 Task: Configure the AutoArchive settings to run every 14 days and clean out items older than 20 months.
Action: Mouse moved to (15, 55)
Screenshot: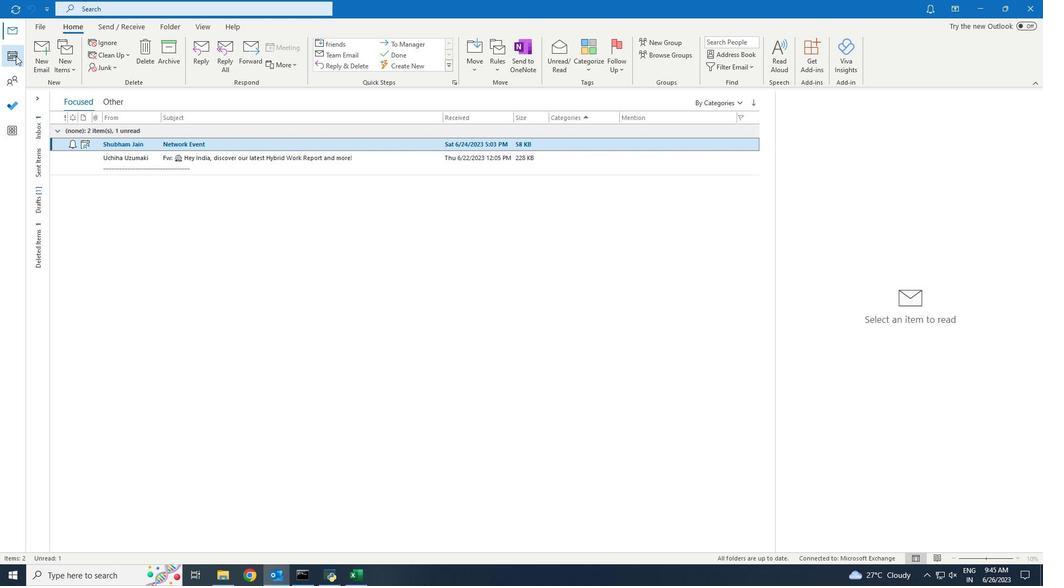 
Action: Mouse pressed left at (15, 55)
Screenshot: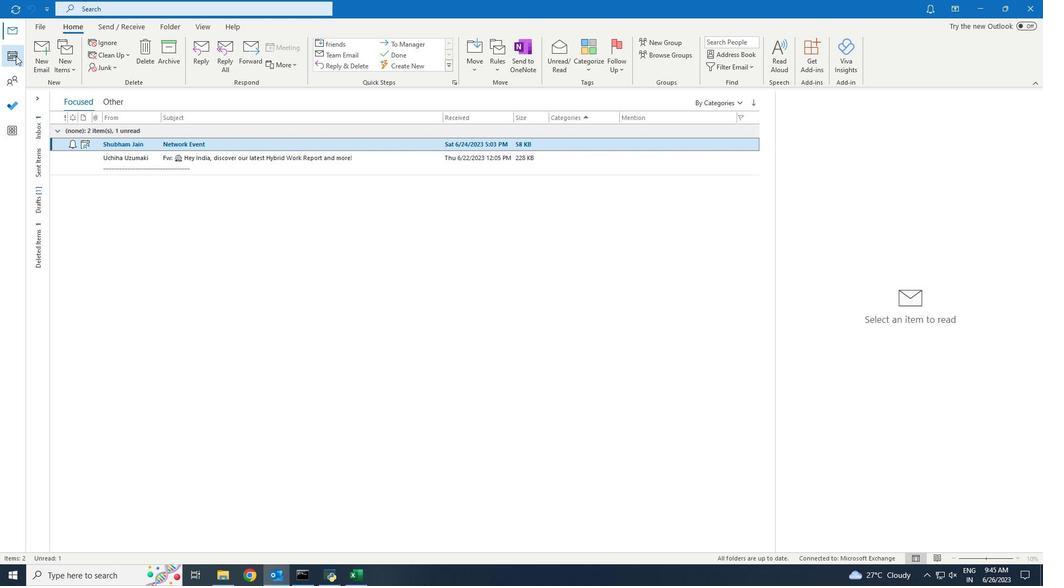 
Action: Mouse moved to (193, 31)
Screenshot: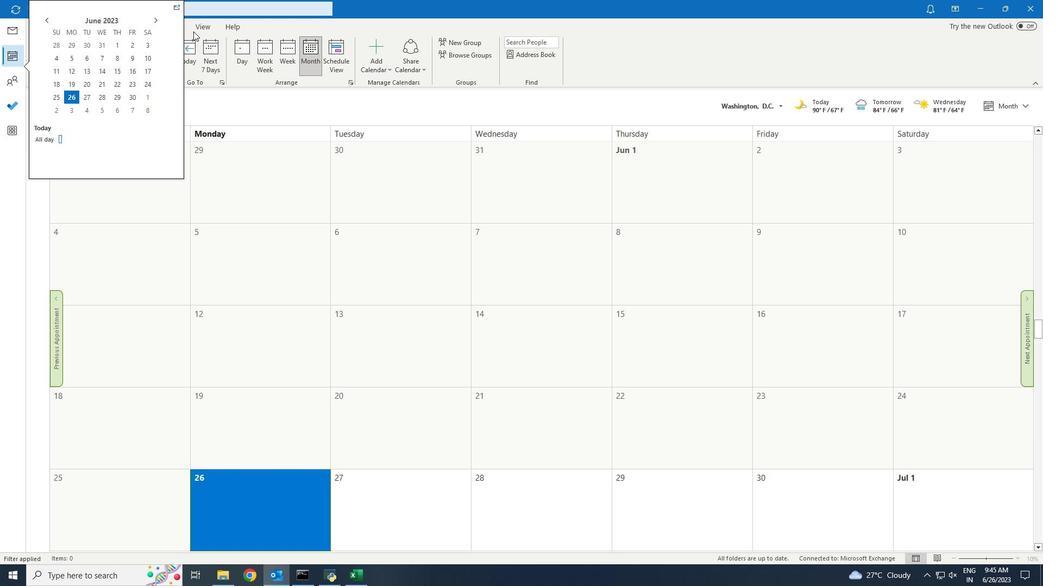 
Action: Mouse pressed left at (193, 31)
Screenshot: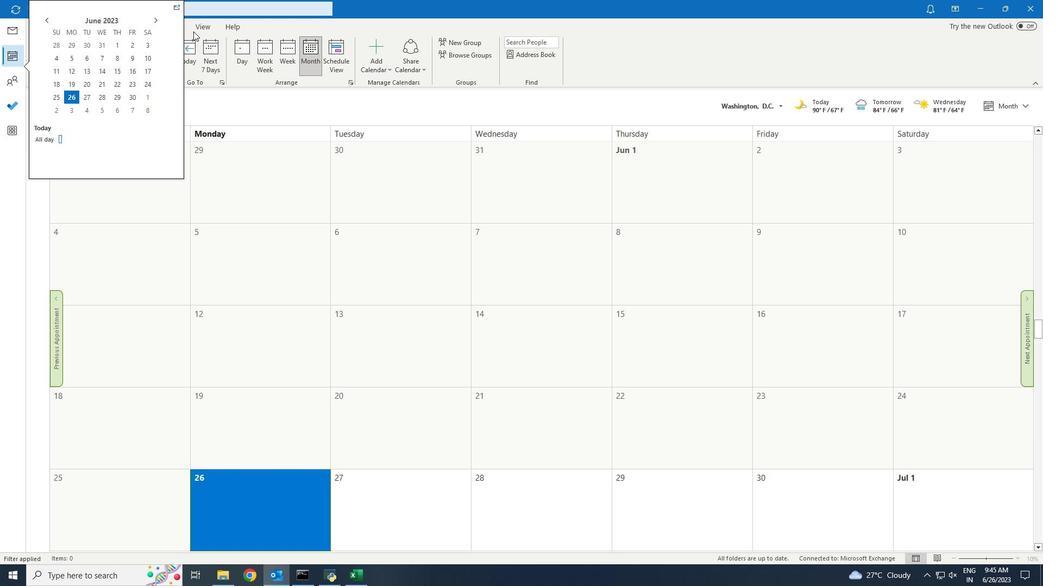 
Action: Mouse moved to (158, 24)
Screenshot: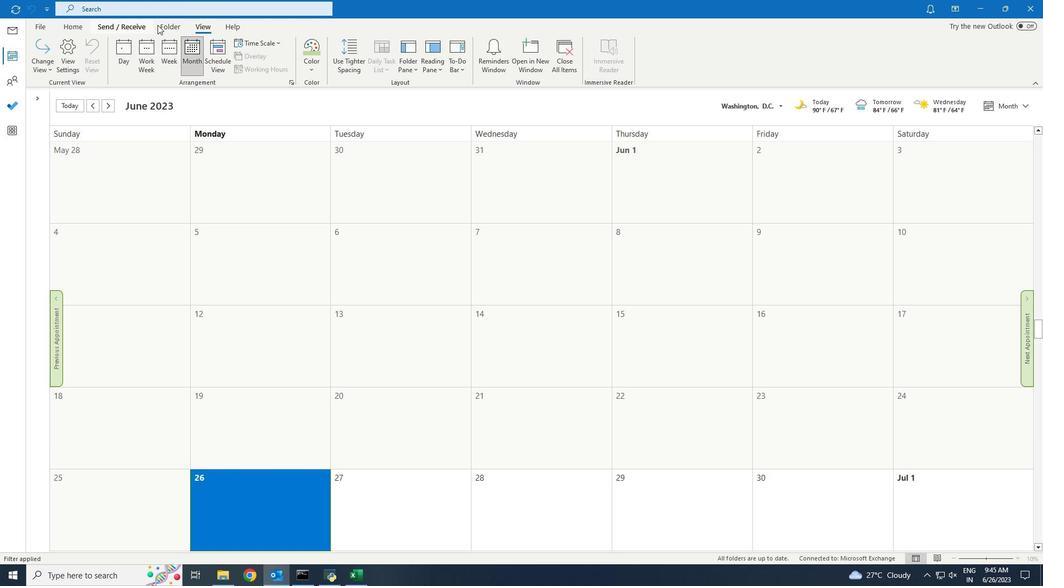 
Action: Mouse pressed left at (158, 24)
Screenshot: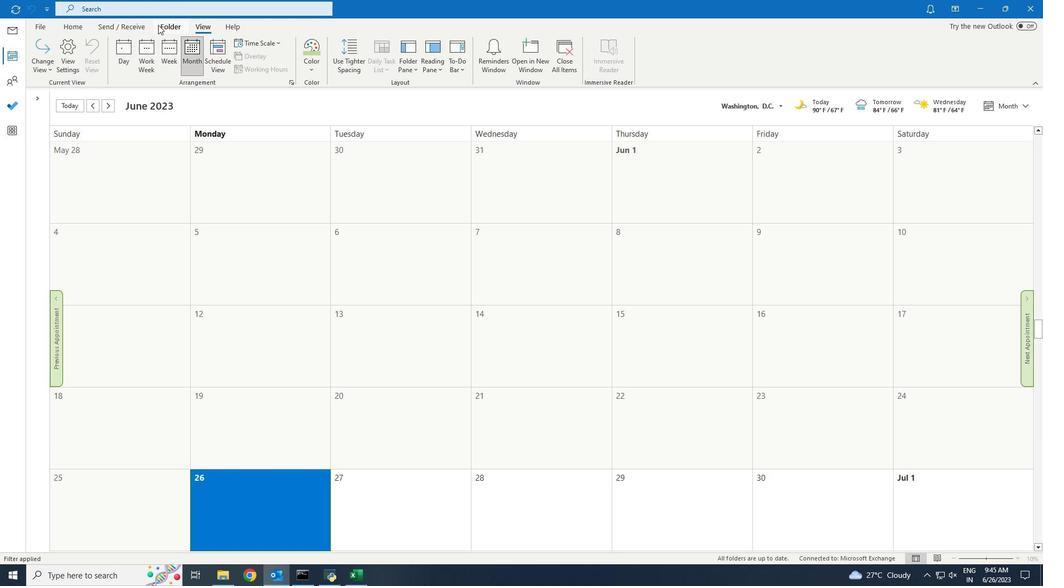 
Action: Mouse moved to (253, 44)
Screenshot: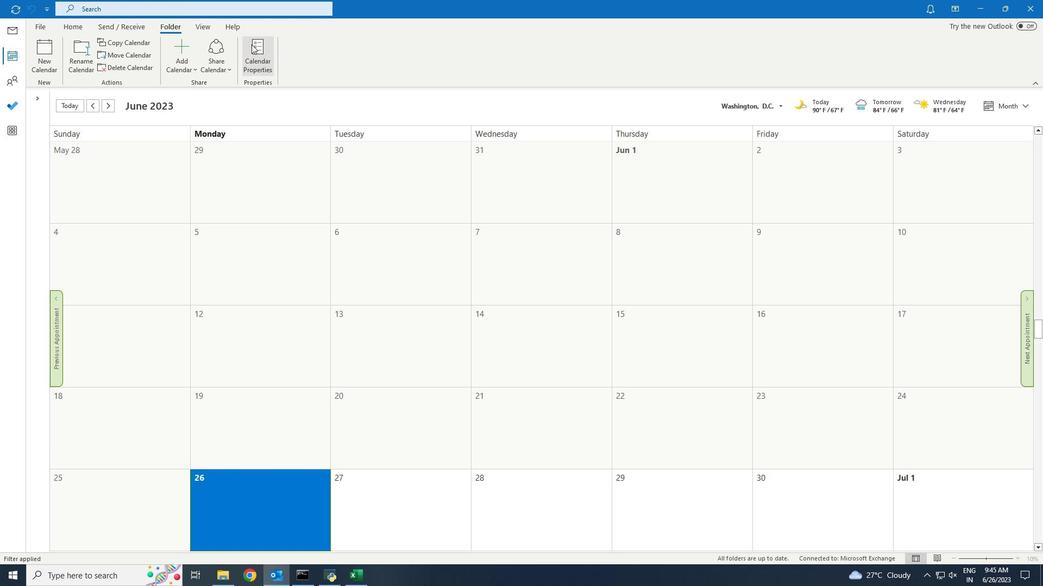 
Action: Mouse pressed left at (253, 44)
Screenshot: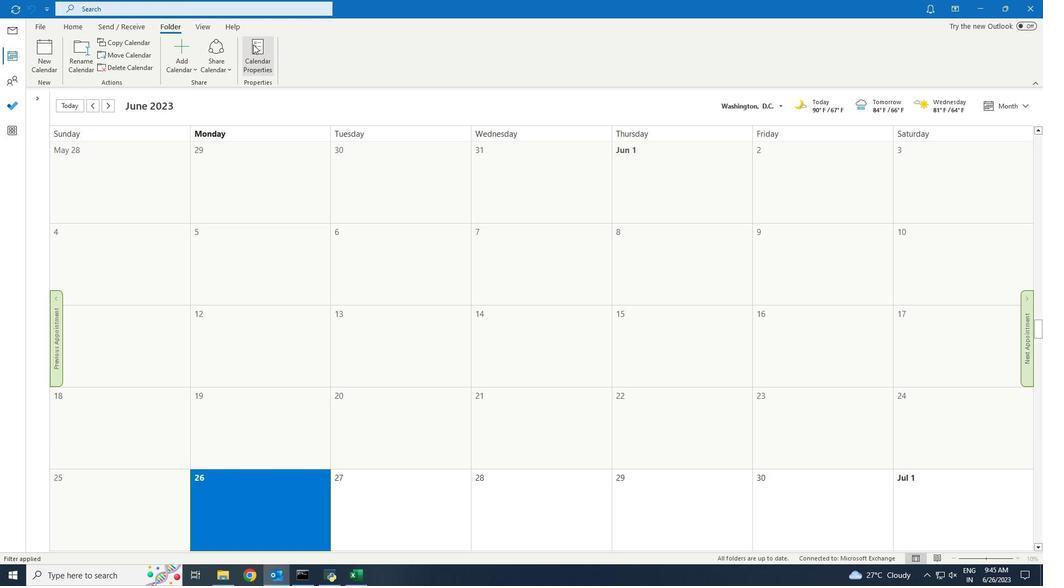 
Action: Mouse moved to (457, 155)
Screenshot: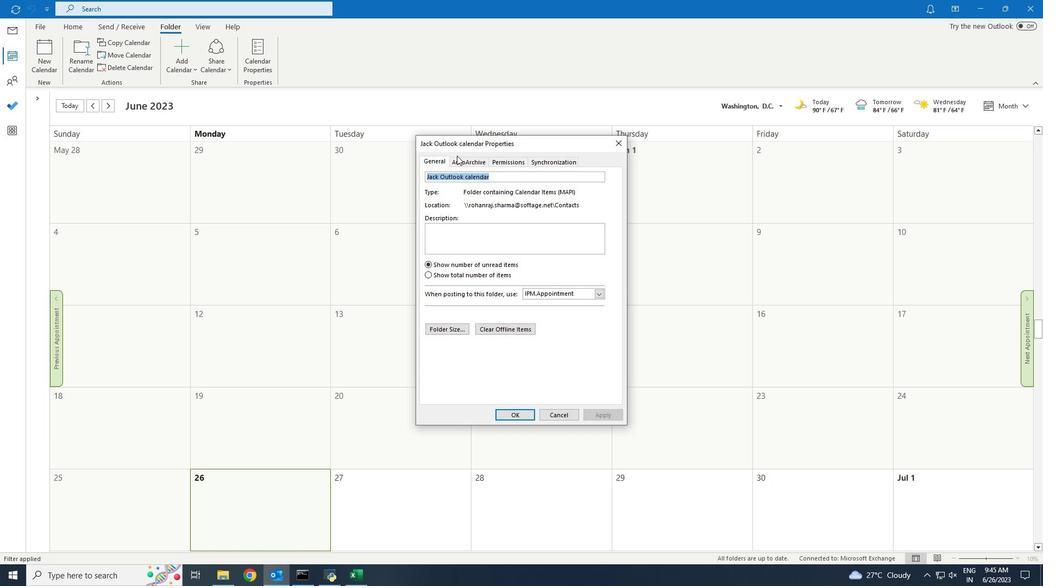
Action: Mouse pressed left at (457, 155)
Screenshot: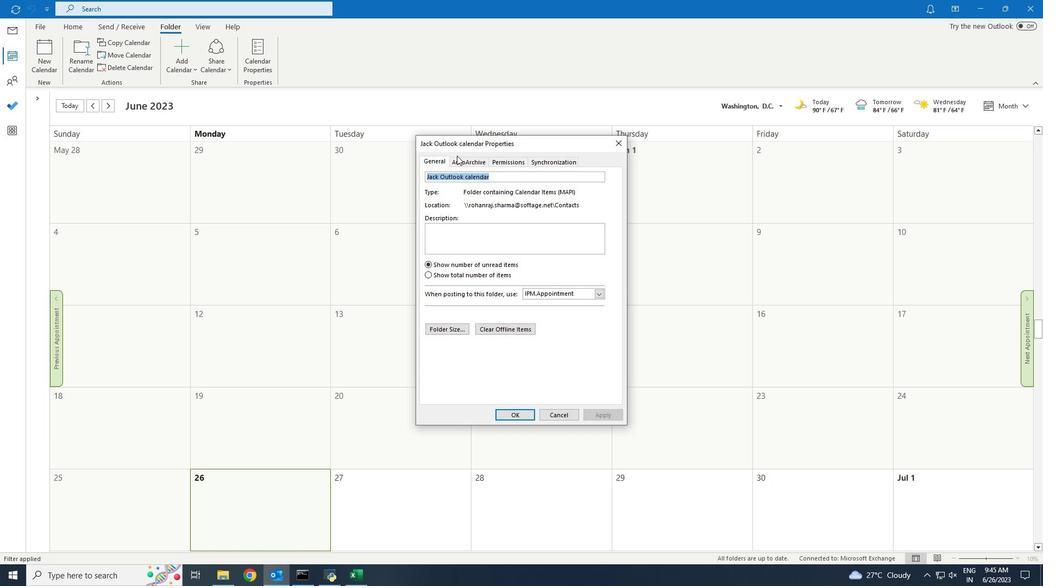
Action: Mouse moved to (458, 159)
Screenshot: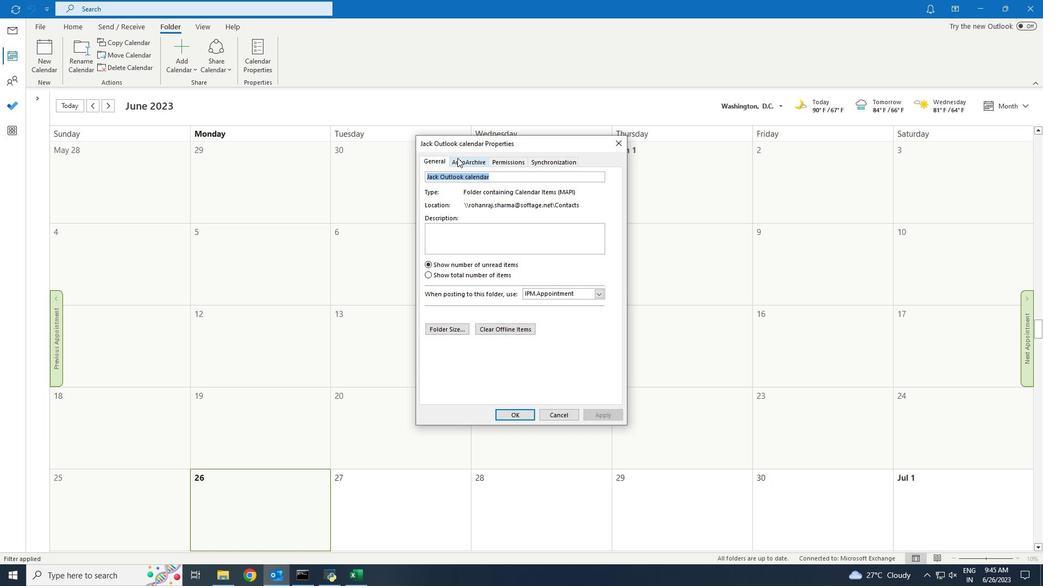 
Action: Mouse pressed left at (458, 159)
Screenshot: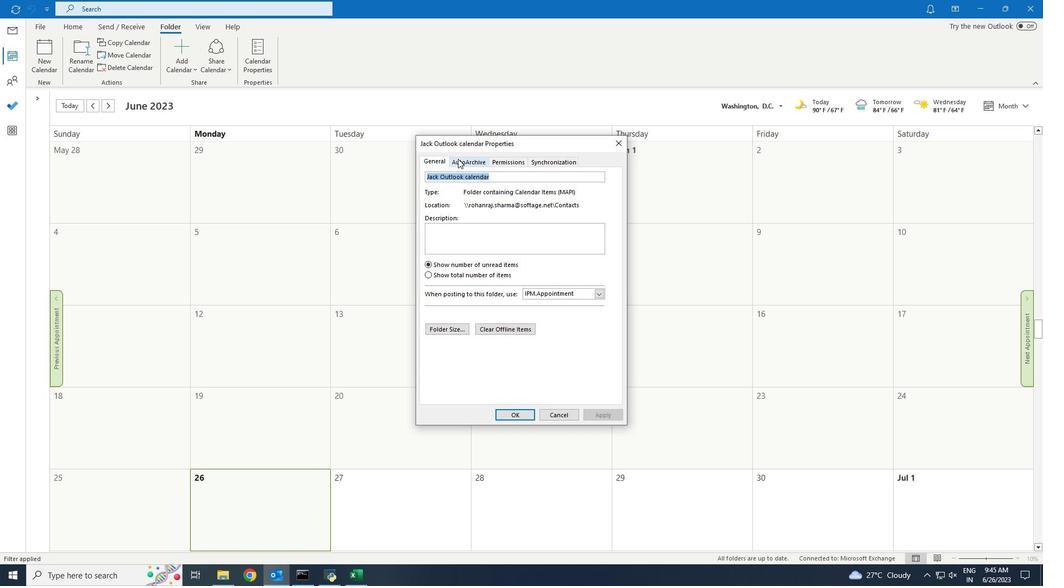 
Action: Mouse moved to (450, 199)
Screenshot: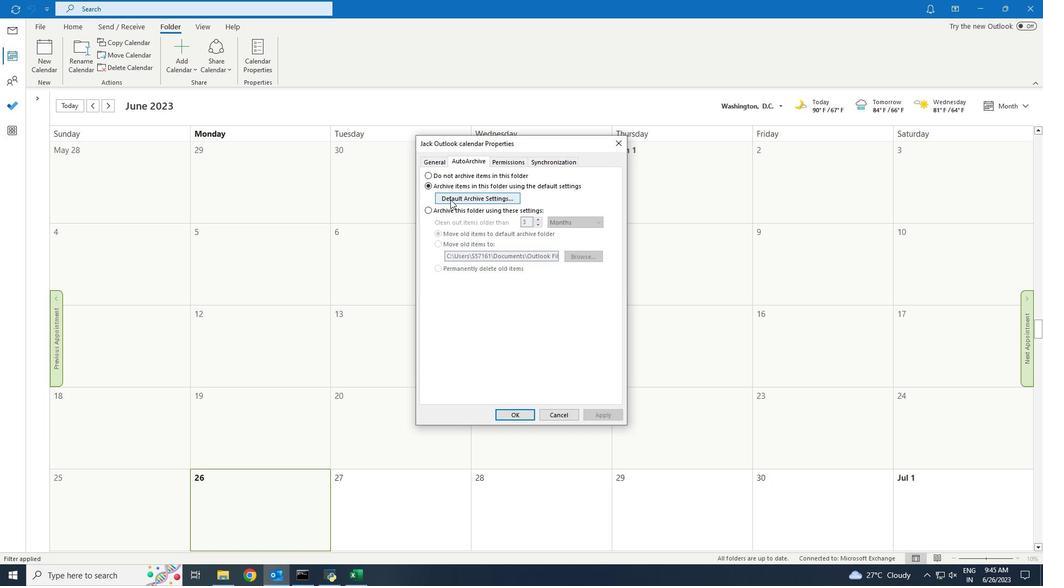 
Action: Mouse pressed left at (450, 199)
Screenshot: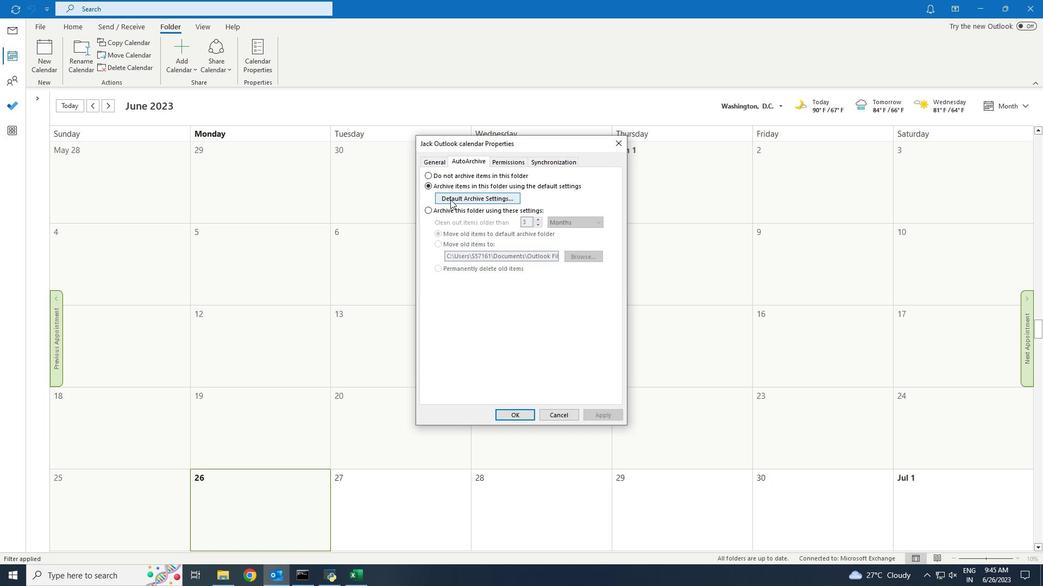 
Action: Mouse moved to (428, 205)
Screenshot: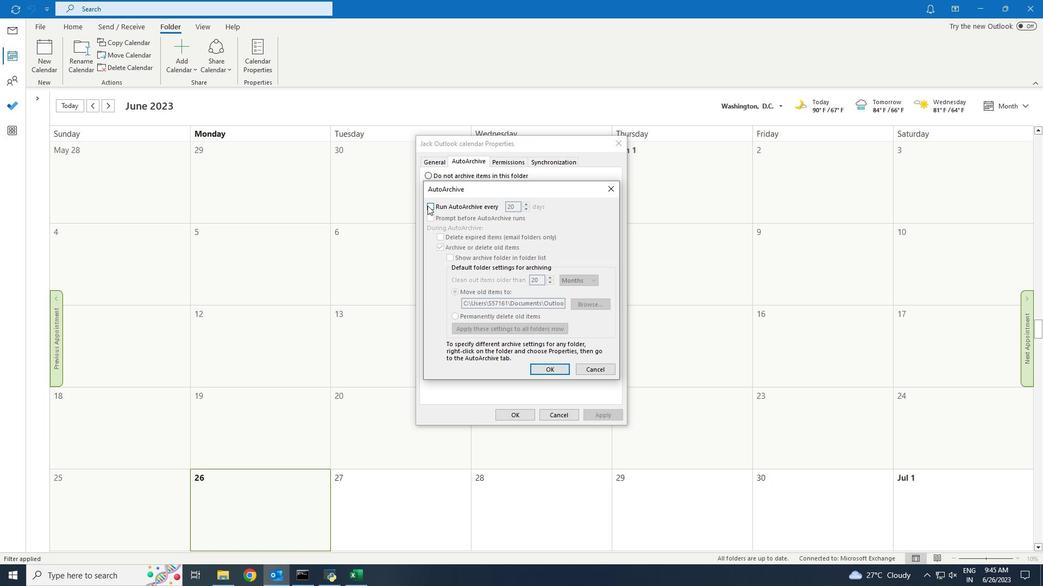 
Action: Mouse pressed left at (428, 205)
Screenshot: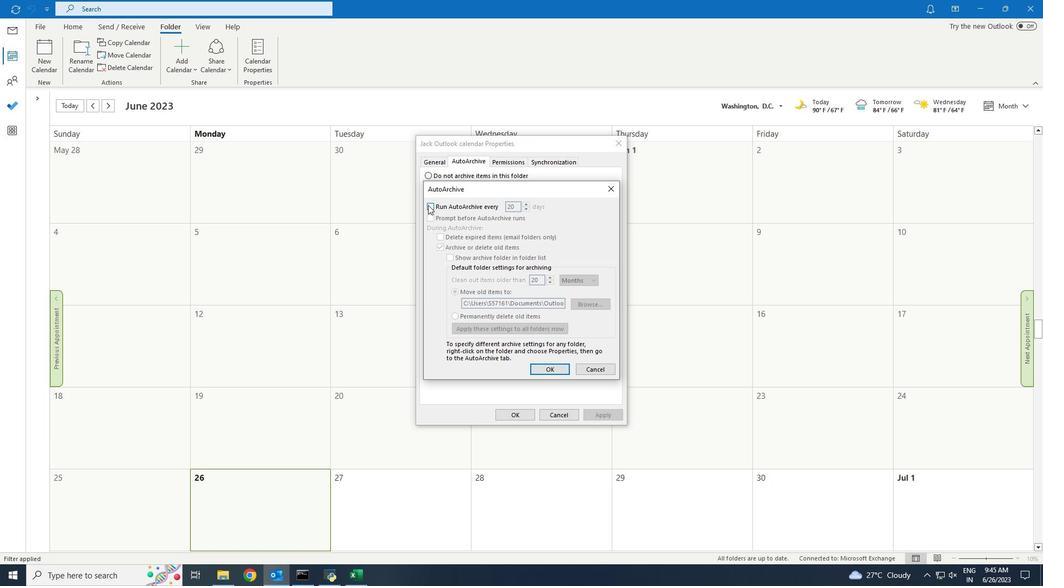
Action: Mouse moved to (524, 207)
Screenshot: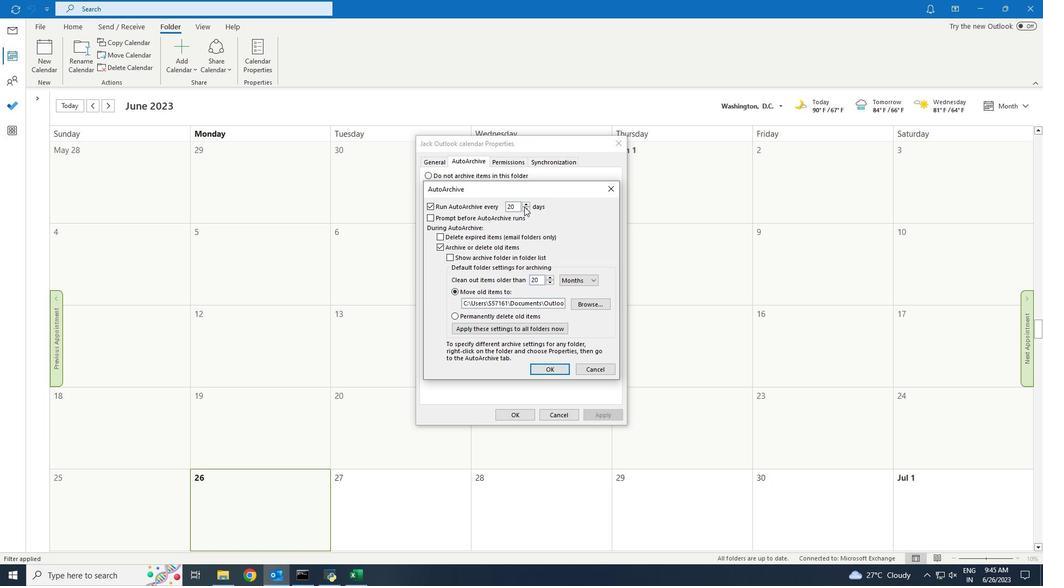 
Action: Mouse pressed left at (524, 207)
Screenshot: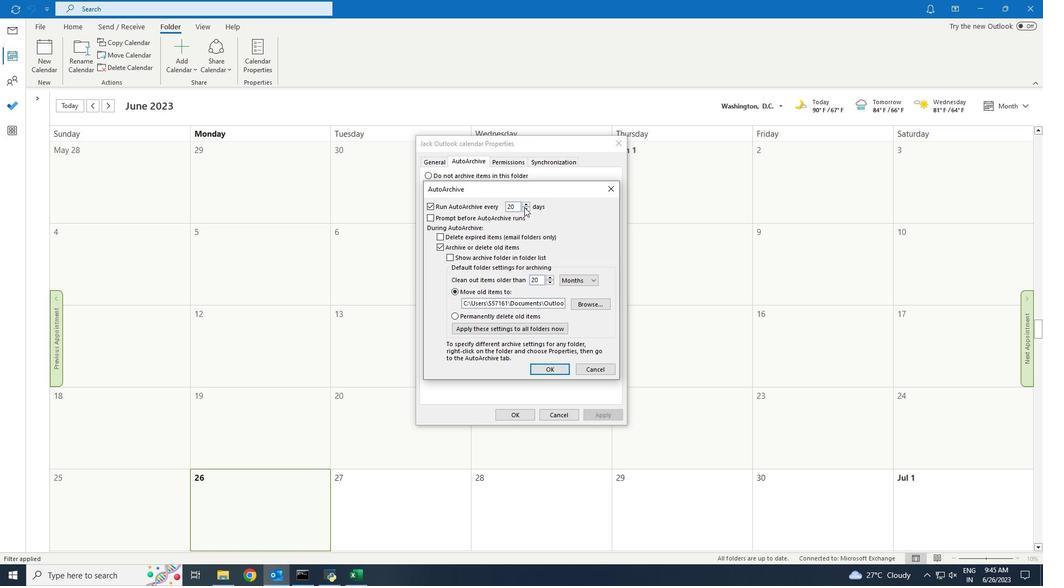 
Action: Mouse pressed left at (524, 207)
Screenshot: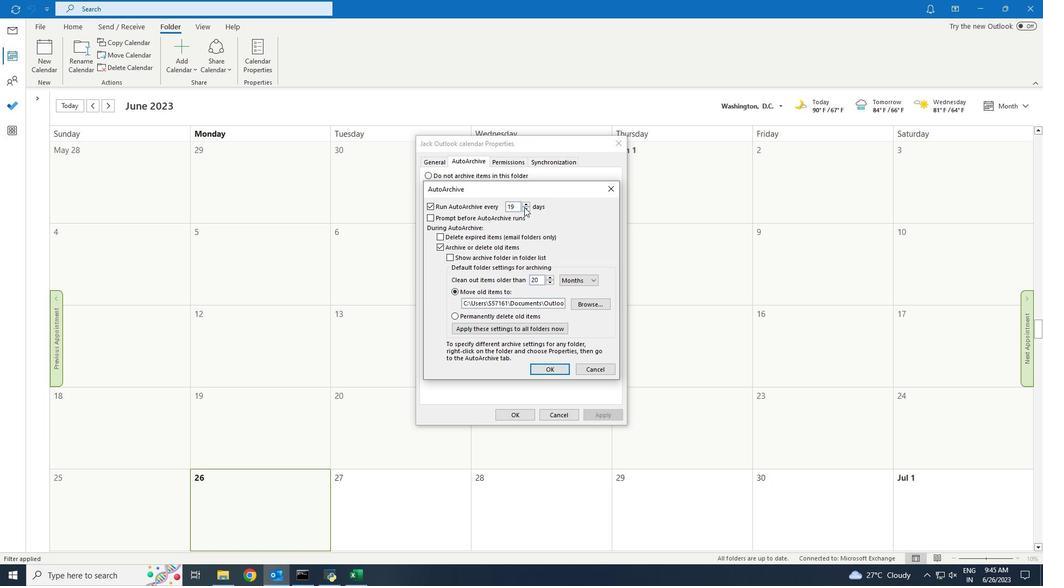 
Action: Mouse pressed left at (524, 207)
Screenshot: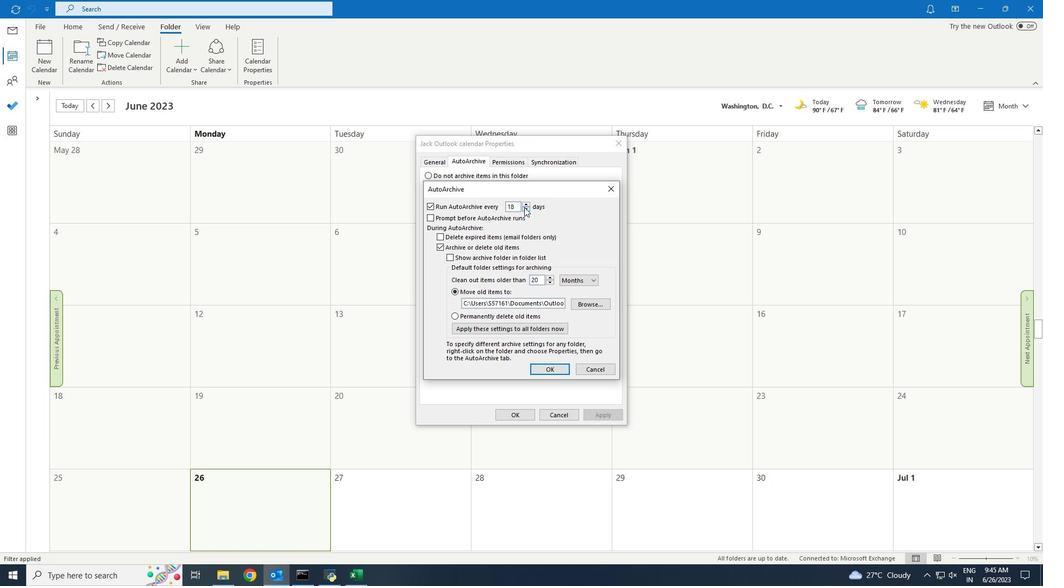 
Action: Mouse pressed left at (524, 207)
Screenshot: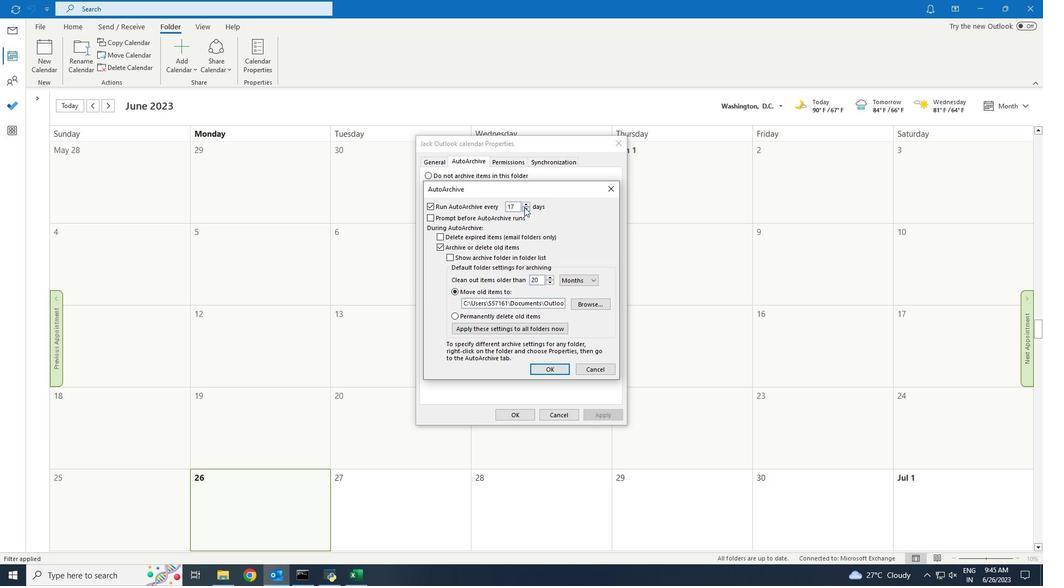 
Action: Mouse pressed left at (524, 207)
Screenshot: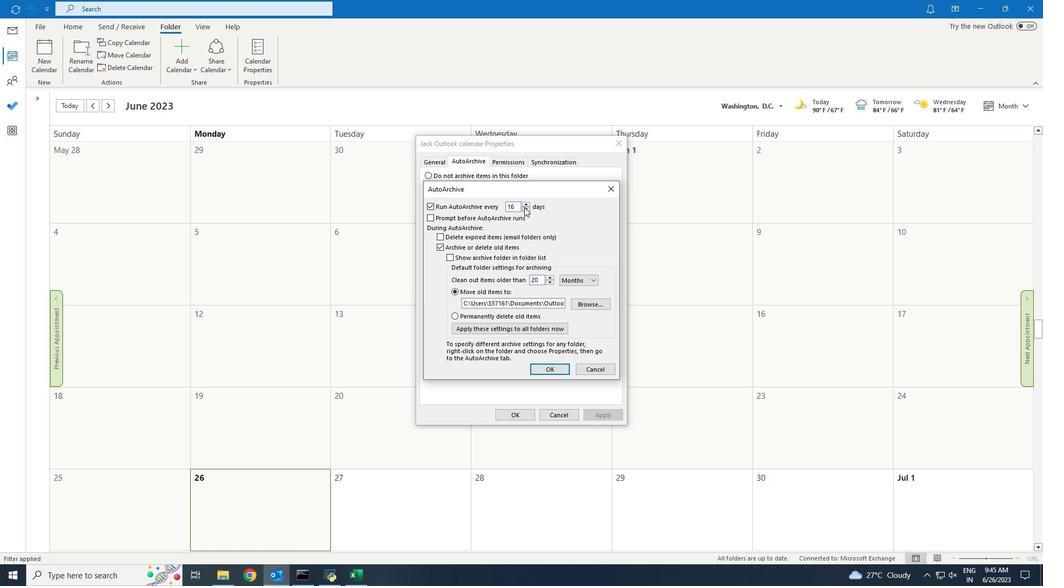 
Action: Mouse pressed left at (524, 207)
Screenshot: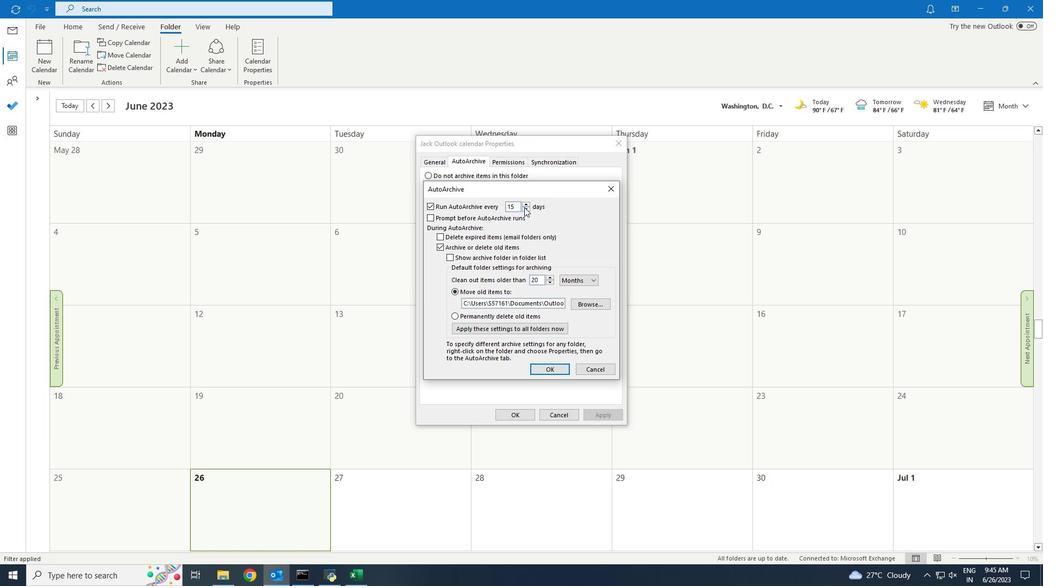 
Action: Mouse moved to (440, 237)
Screenshot: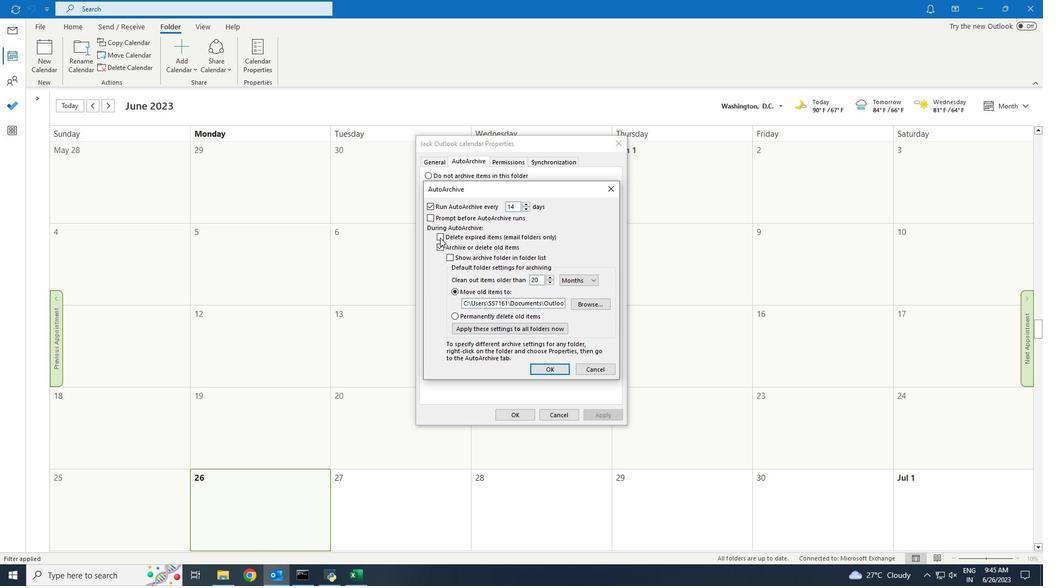 
Action: Mouse pressed left at (440, 237)
Screenshot: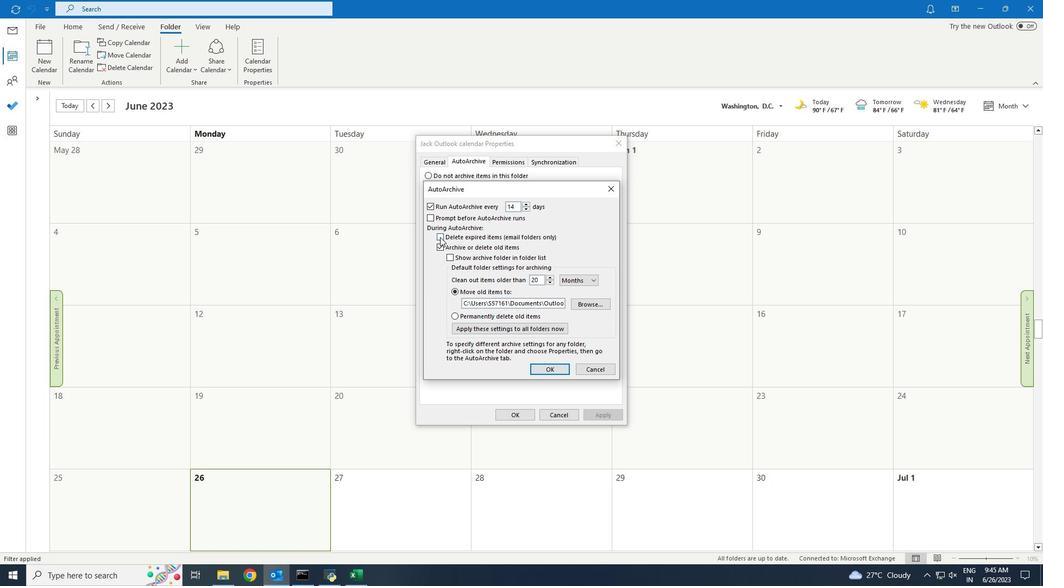 
Action: Mouse moved to (551, 276)
Screenshot: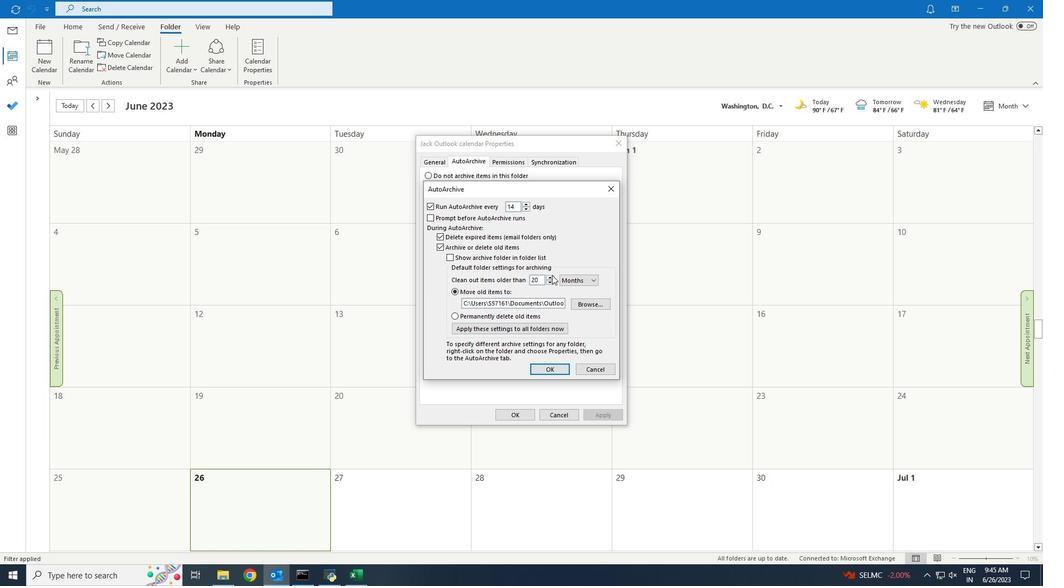 
Action: Mouse pressed left at (551, 276)
Screenshot: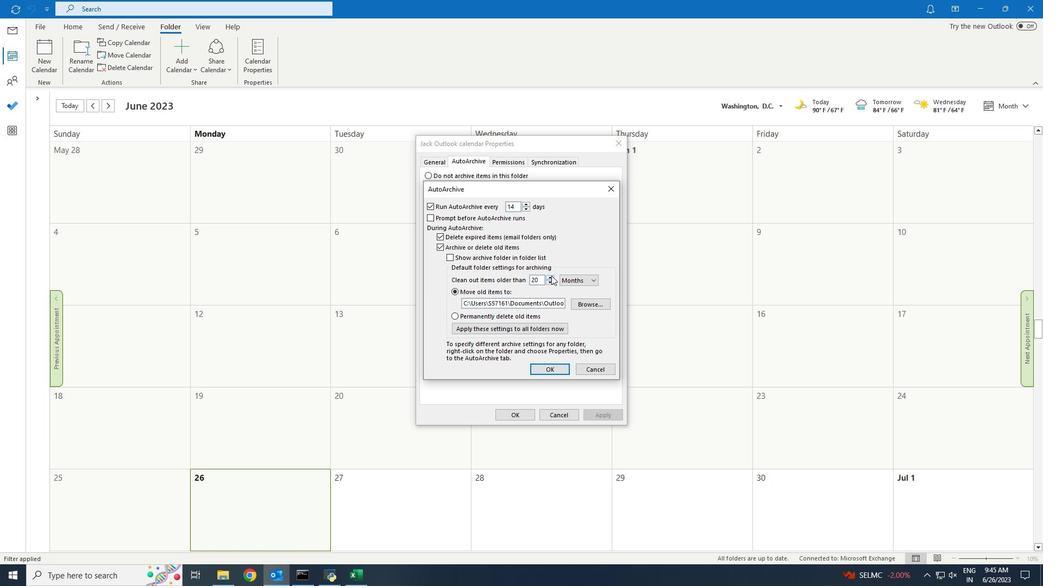 
Action: Mouse moved to (548, 284)
Screenshot: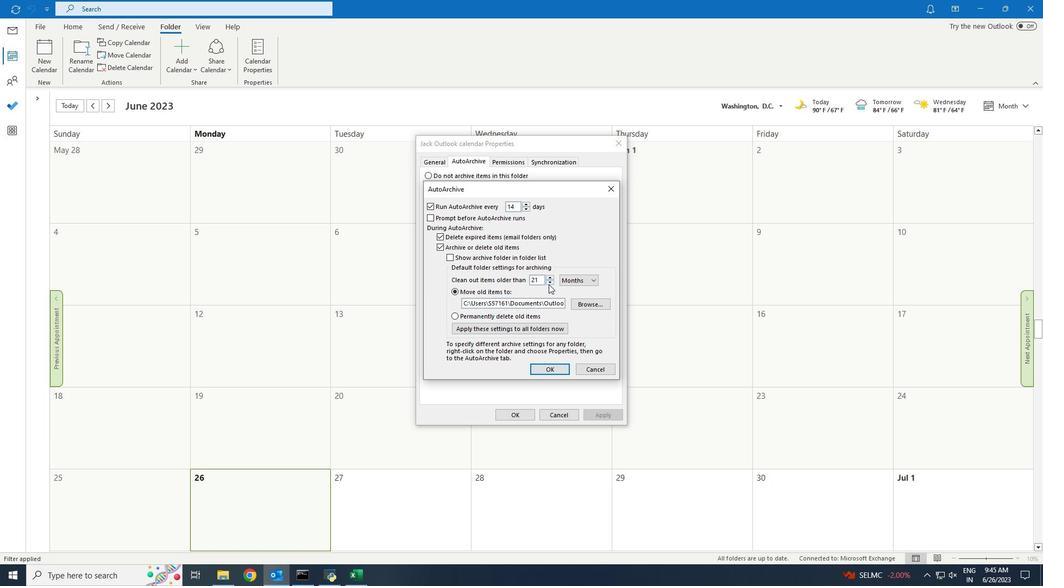 
Action: Mouse pressed left at (548, 284)
Screenshot: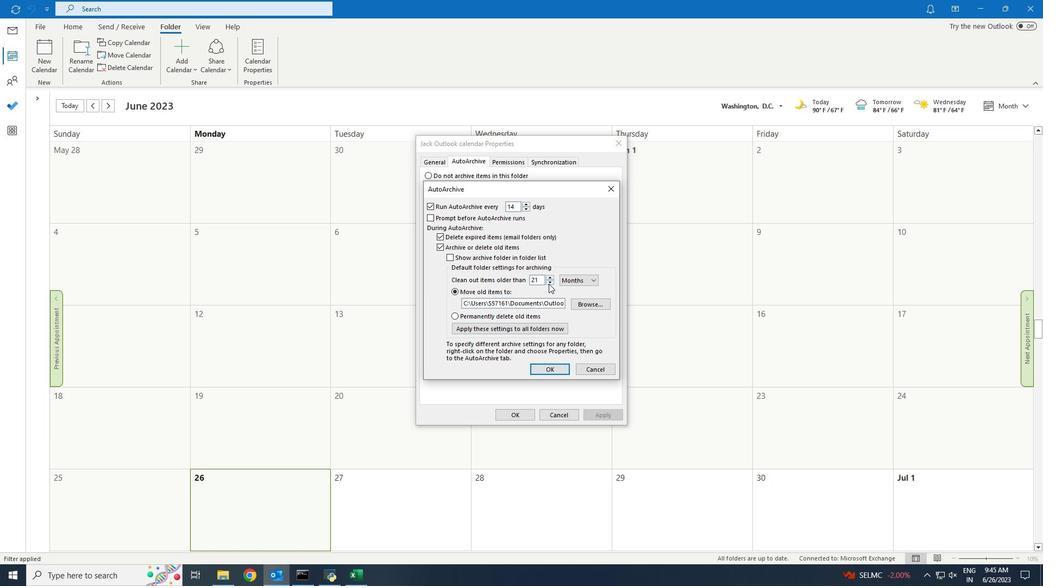 
Action: Mouse pressed left at (548, 284)
Screenshot: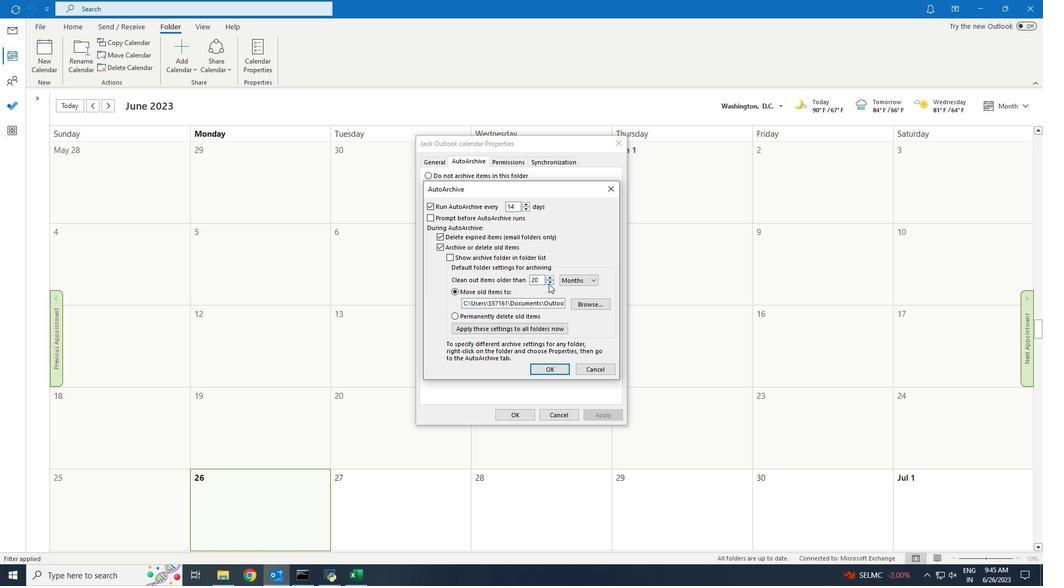 
Action: Mouse pressed left at (548, 284)
Screenshot: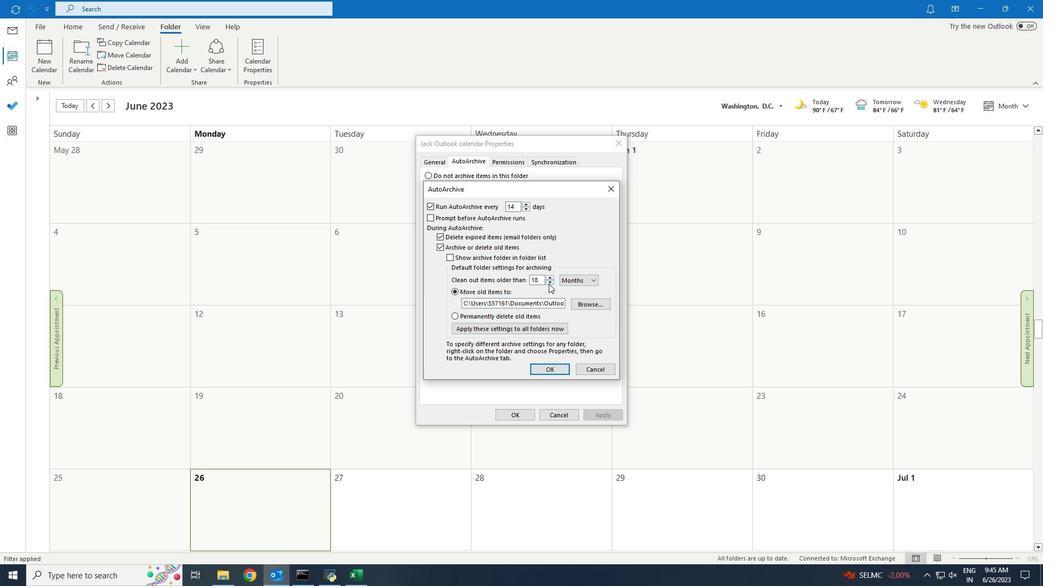 
Action: Mouse pressed left at (548, 284)
Screenshot: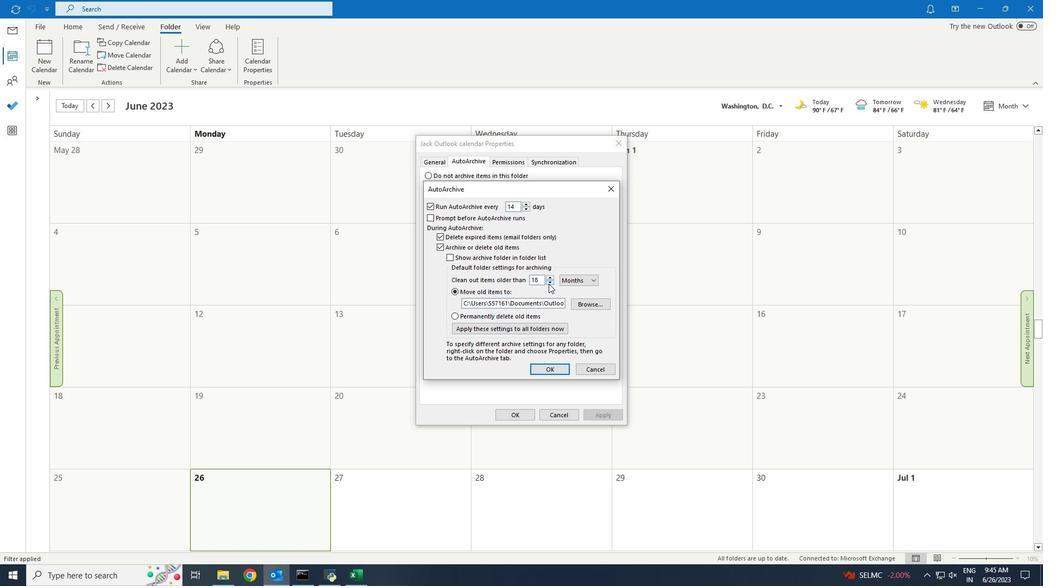 
Action: Mouse pressed left at (548, 284)
Screenshot: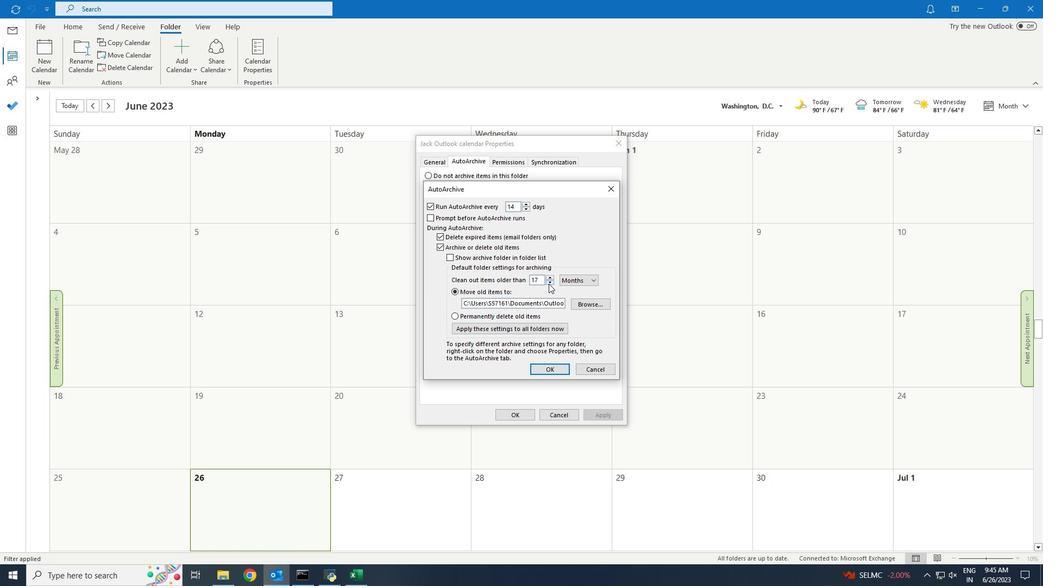 
Action: Mouse pressed left at (548, 284)
Screenshot: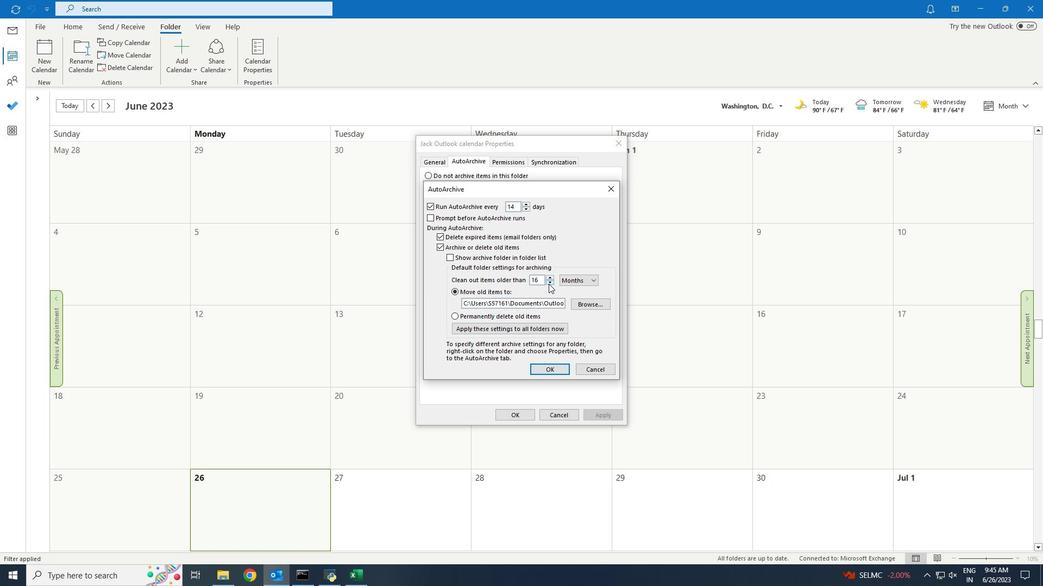 
Action: Mouse pressed left at (548, 284)
Screenshot: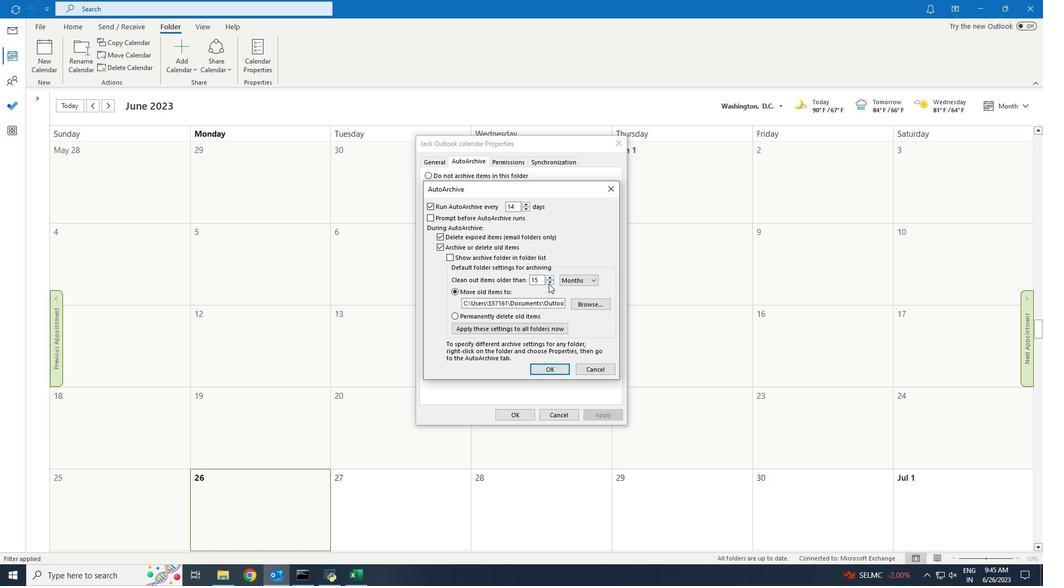 
Action: Mouse pressed left at (548, 284)
Screenshot: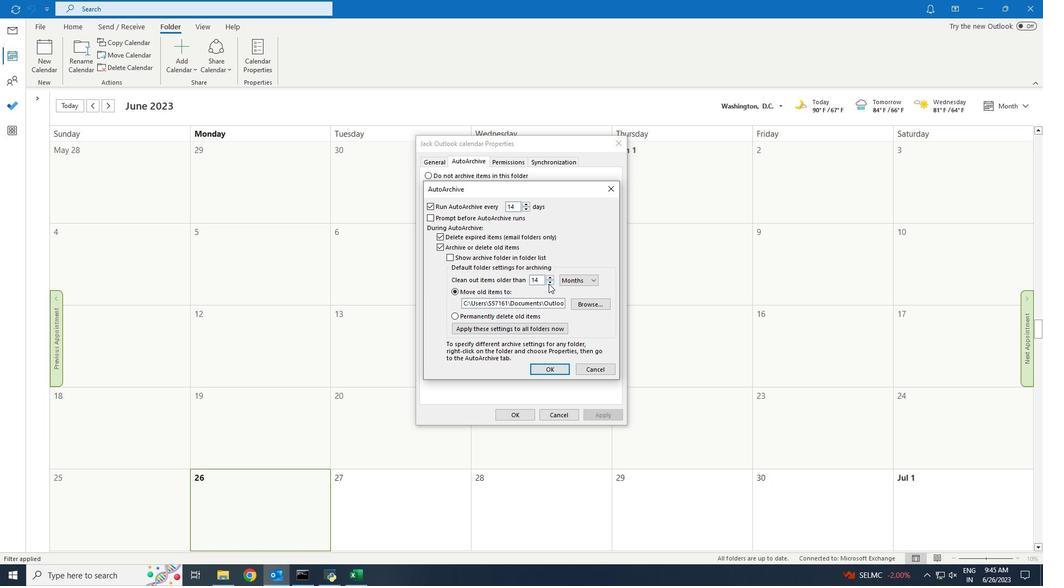 
Action: Mouse pressed left at (548, 284)
Screenshot: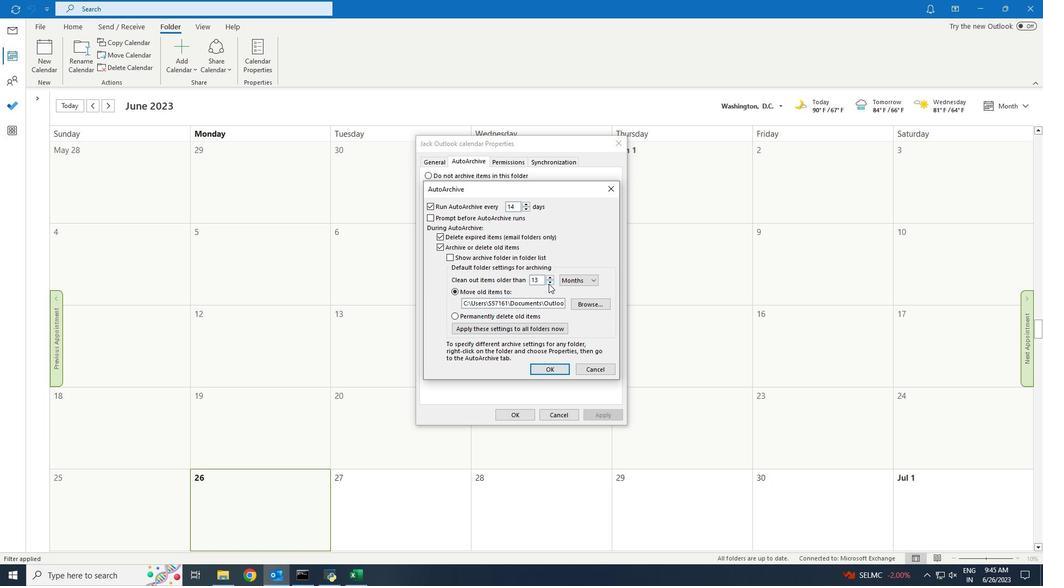 
Action: Mouse pressed left at (548, 284)
Screenshot: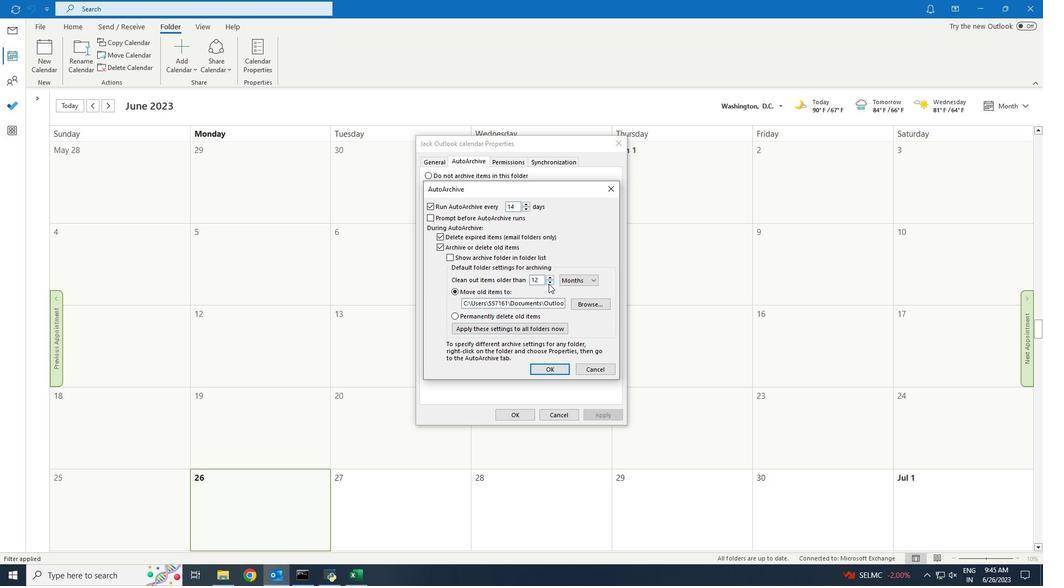 
Action: Mouse pressed left at (548, 284)
Screenshot: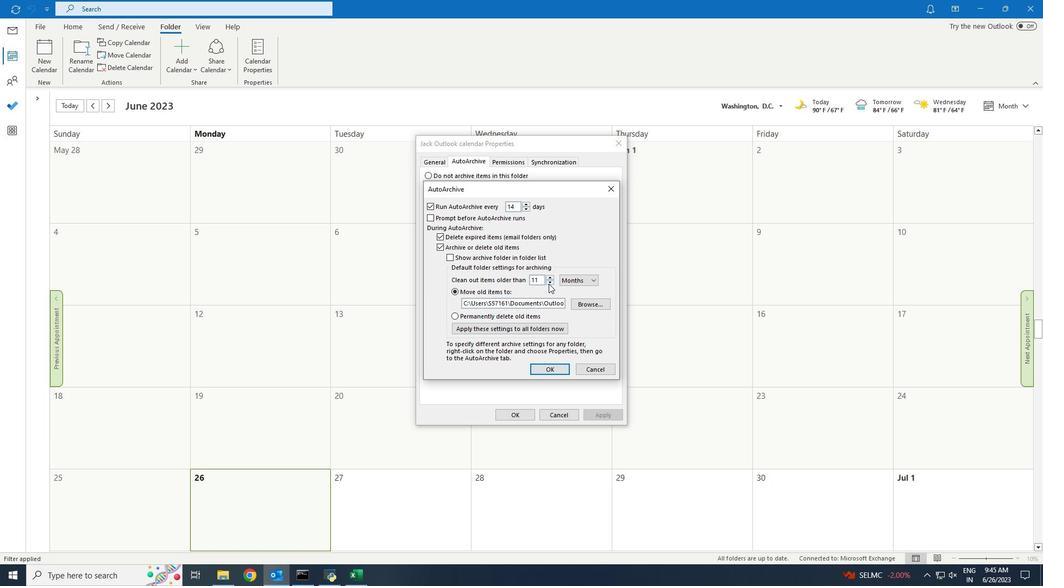 
Action: Mouse moved to (548, 367)
Screenshot: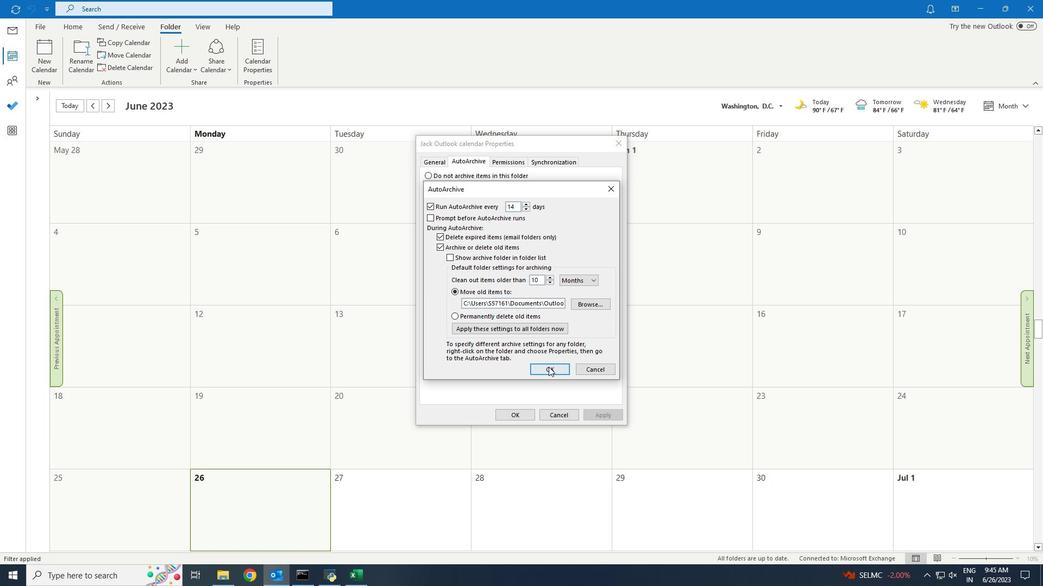 
Action: Mouse pressed left at (548, 367)
Screenshot: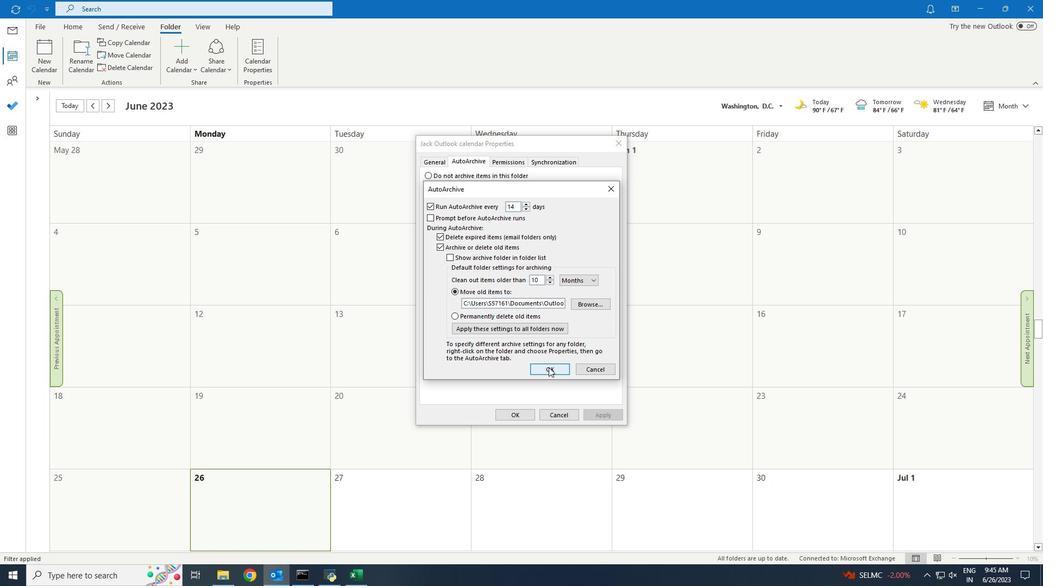 
Action: Mouse moved to (518, 415)
Screenshot: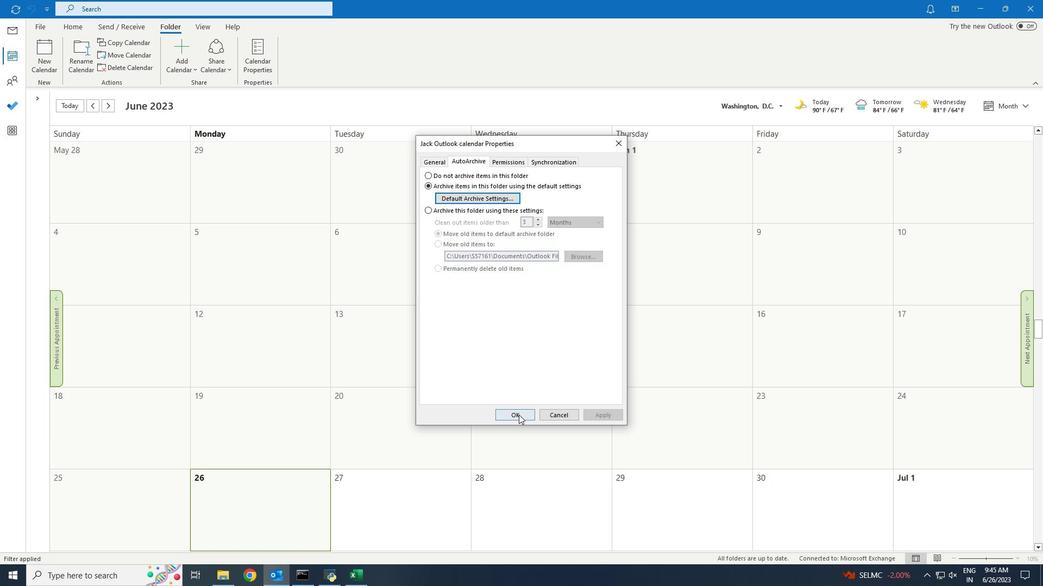 
Action: Mouse pressed left at (518, 415)
Screenshot: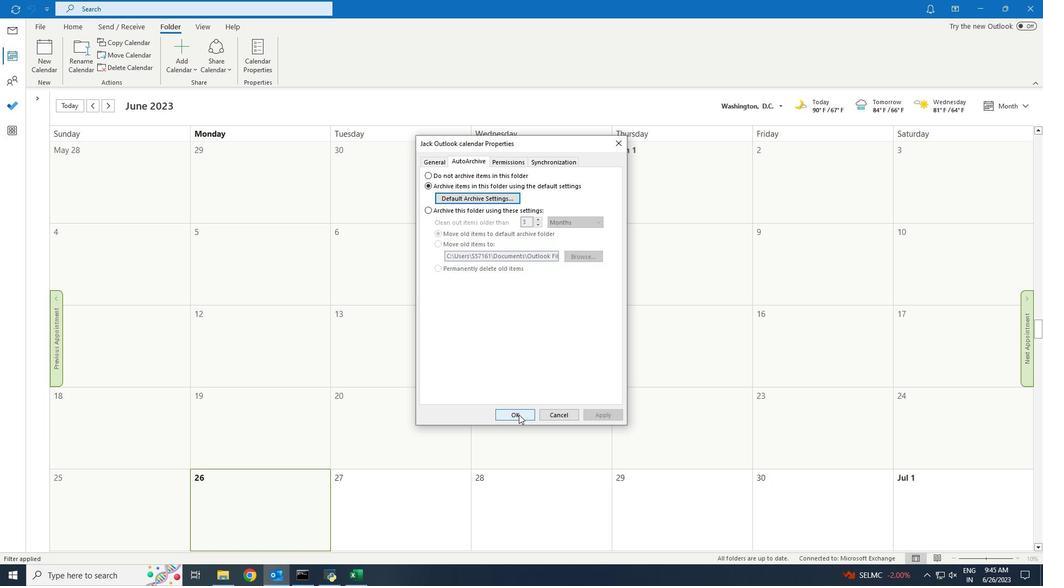 
Action: Mouse moved to (517, 415)
Screenshot: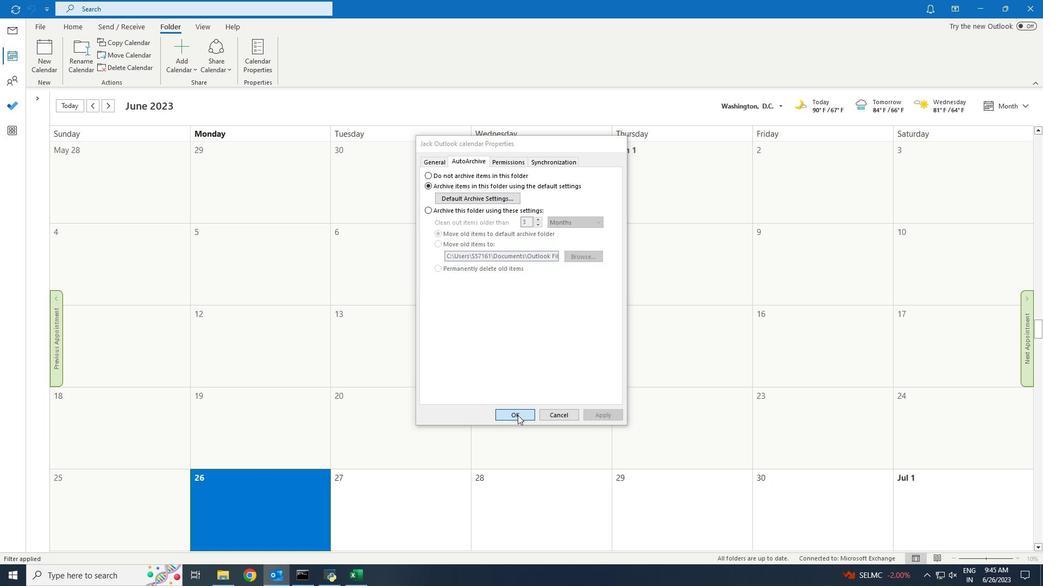 
